 Task: Pick the "Butterfly" avatar for your profile.
Action: Mouse moved to (1174, 32)
Screenshot: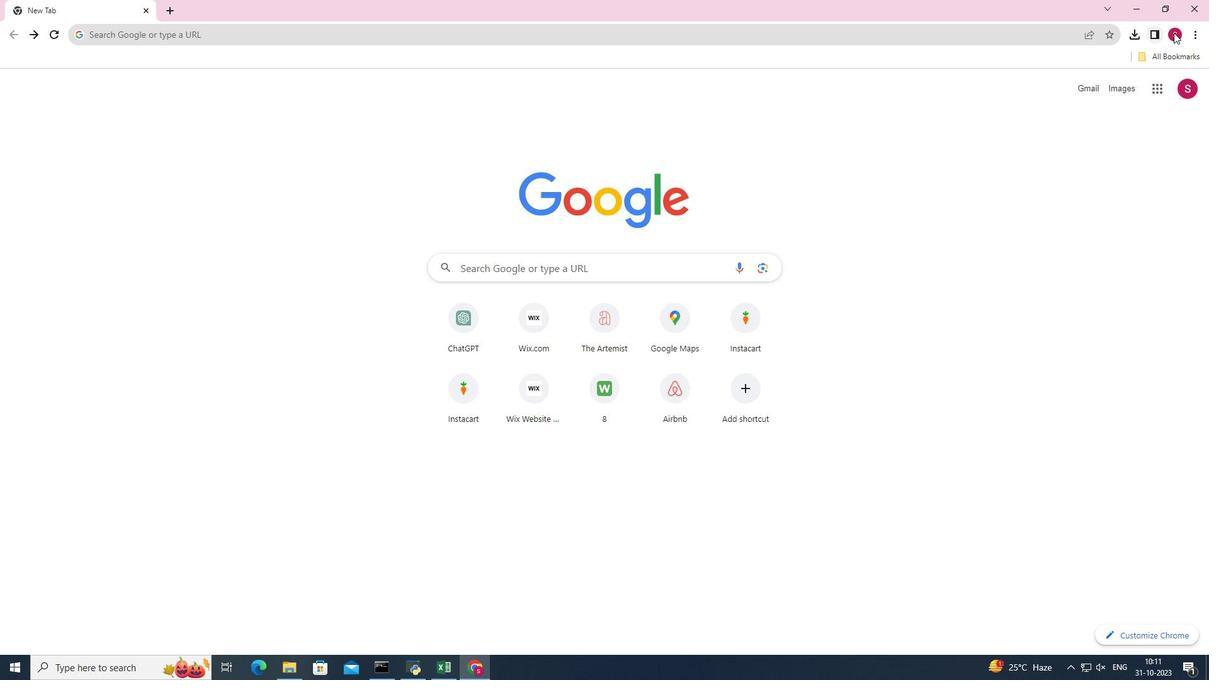 
Action: Mouse pressed left at (1174, 32)
Screenshot: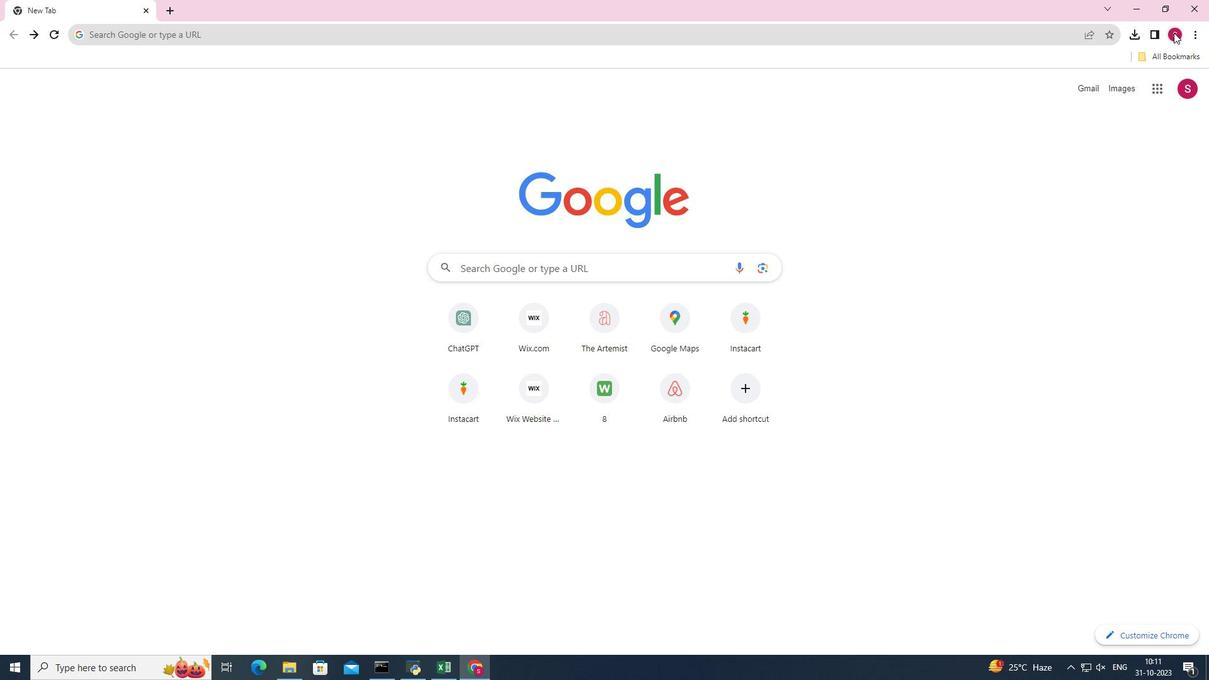 
Action: Mouse pressed left at (1174, 32)
Screenshot: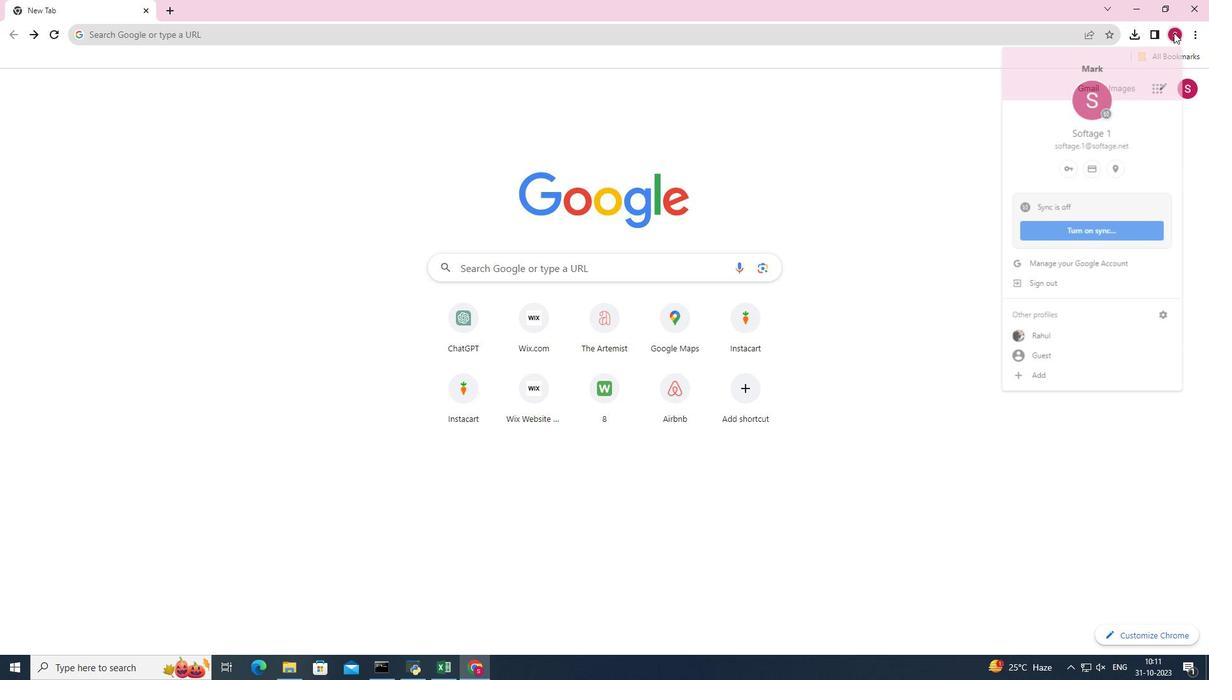 
Action: Mouse moved to (1174, 36)
Screenshot: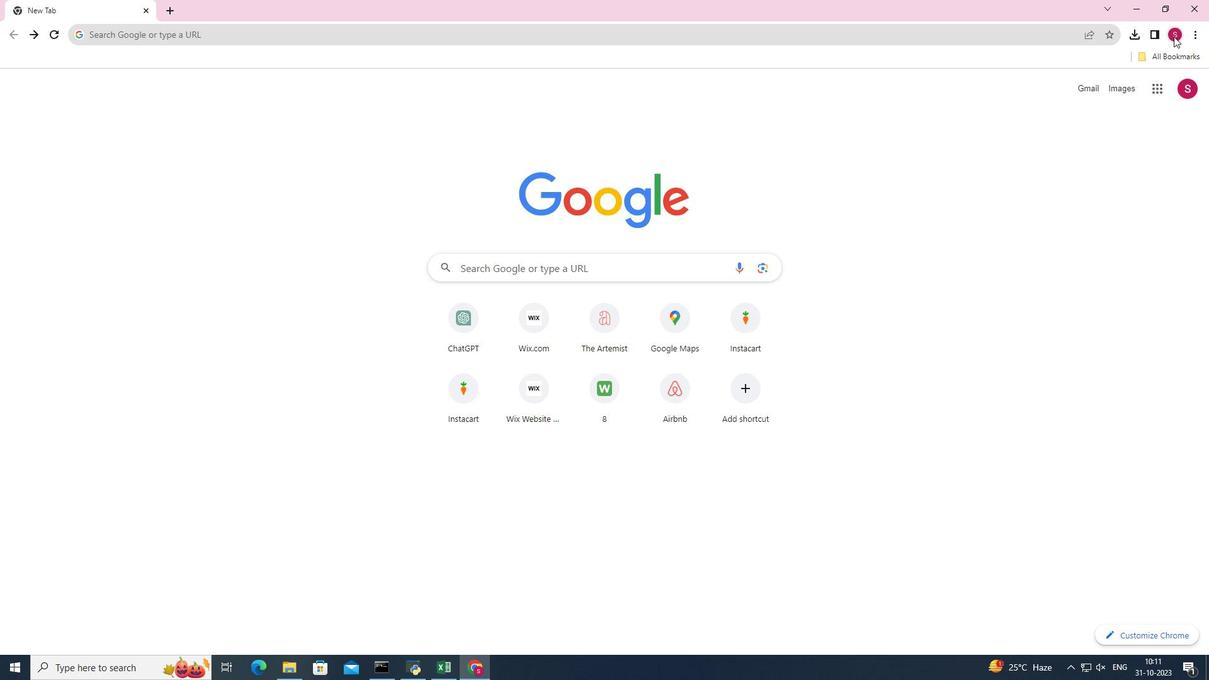 
Action: Mouse pressed left at (1174, 36)
Screenshot: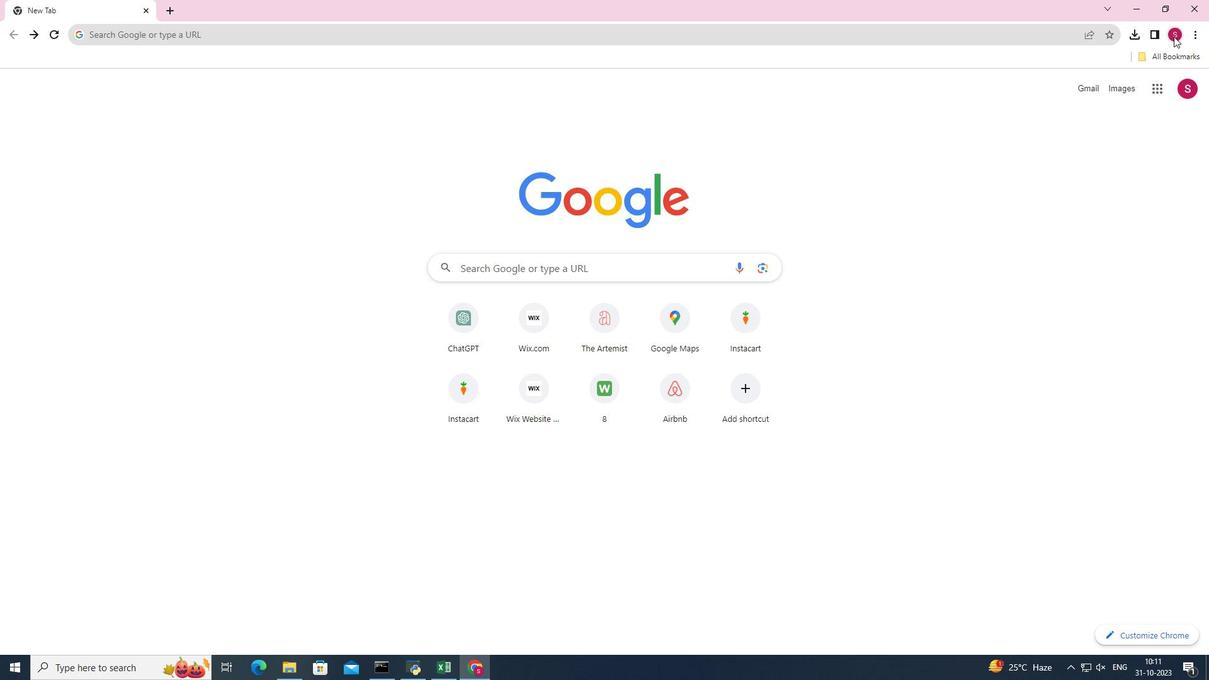 
Action: Mouse moved to (1164, 84)
Screenshot: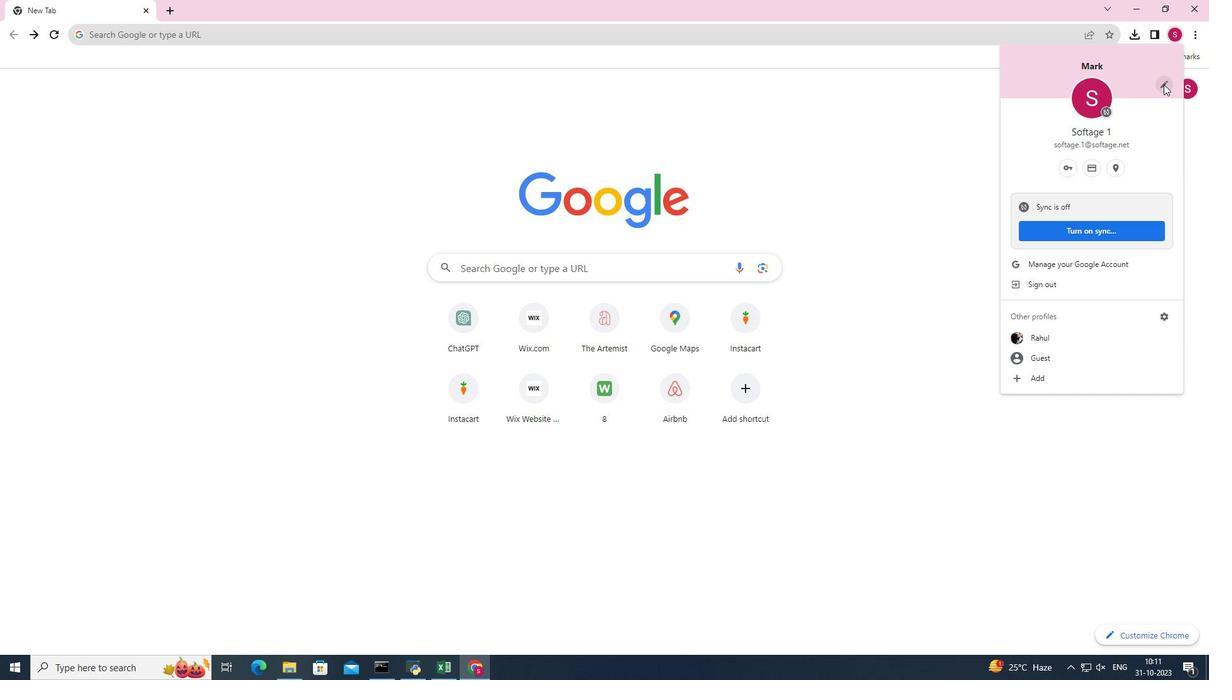 
Action: Mouse pressed left at (1164, 84)
Screenshot: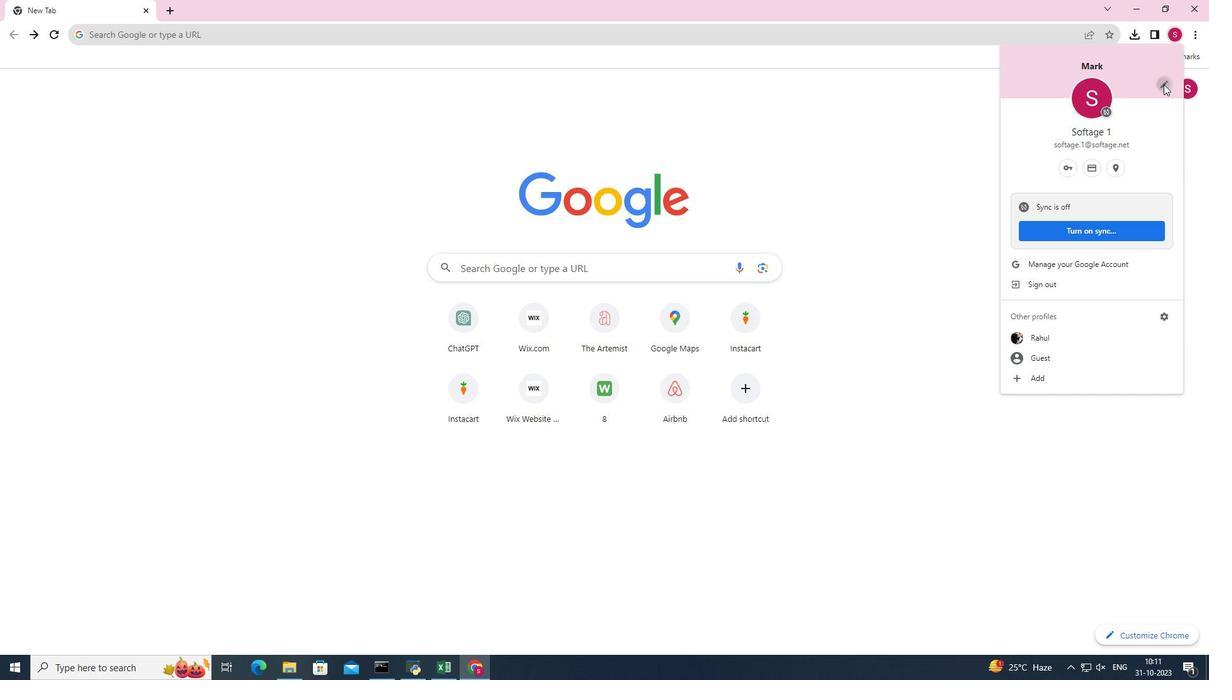 
Action: Mouse moved to (873, 385)
Screenshot: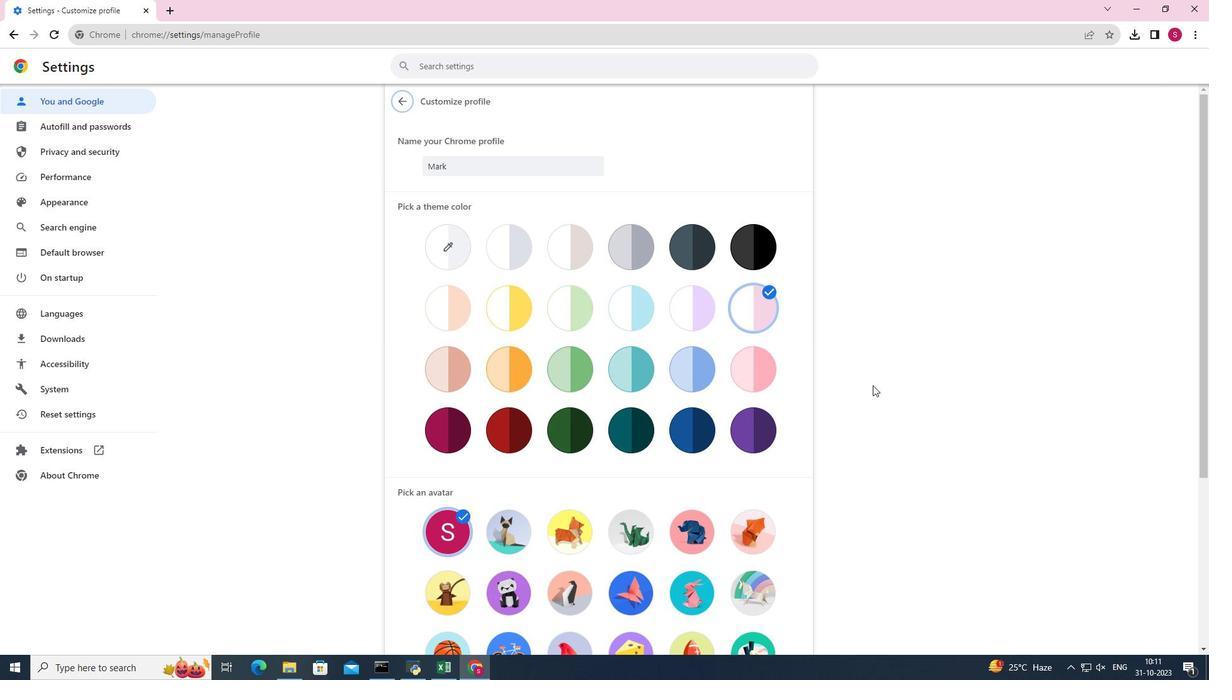 
Action: Mouse scrolled (873, 384) with delta (0, 0)
Screenshot: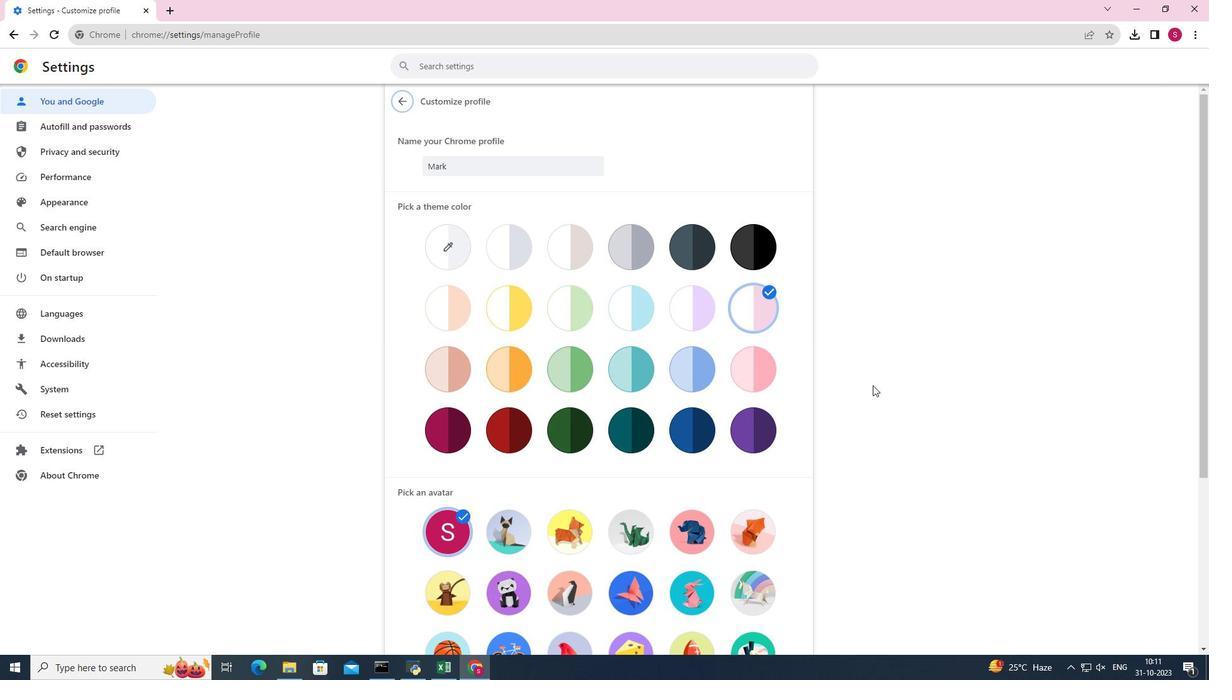 
Action: Mouse scrolled (873, 384) with delta (0, 0)
Screenshot: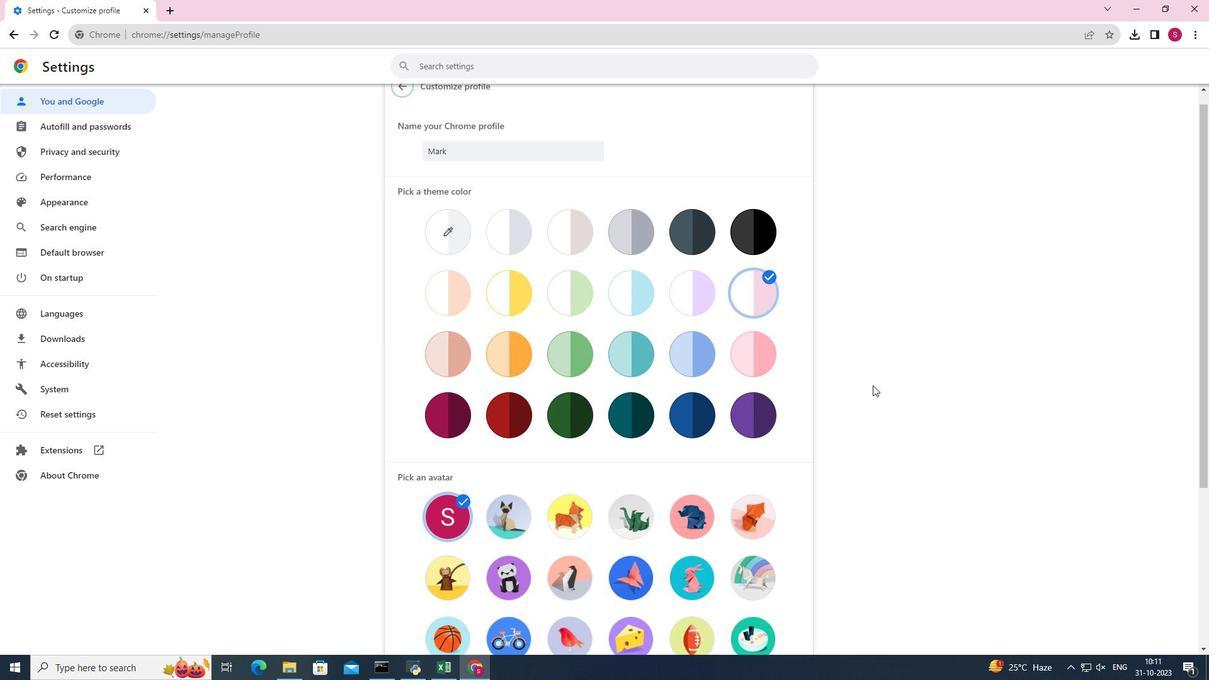 
Action: Mouse scrolled (873, 384) with delta (0, 0)
Screenshot: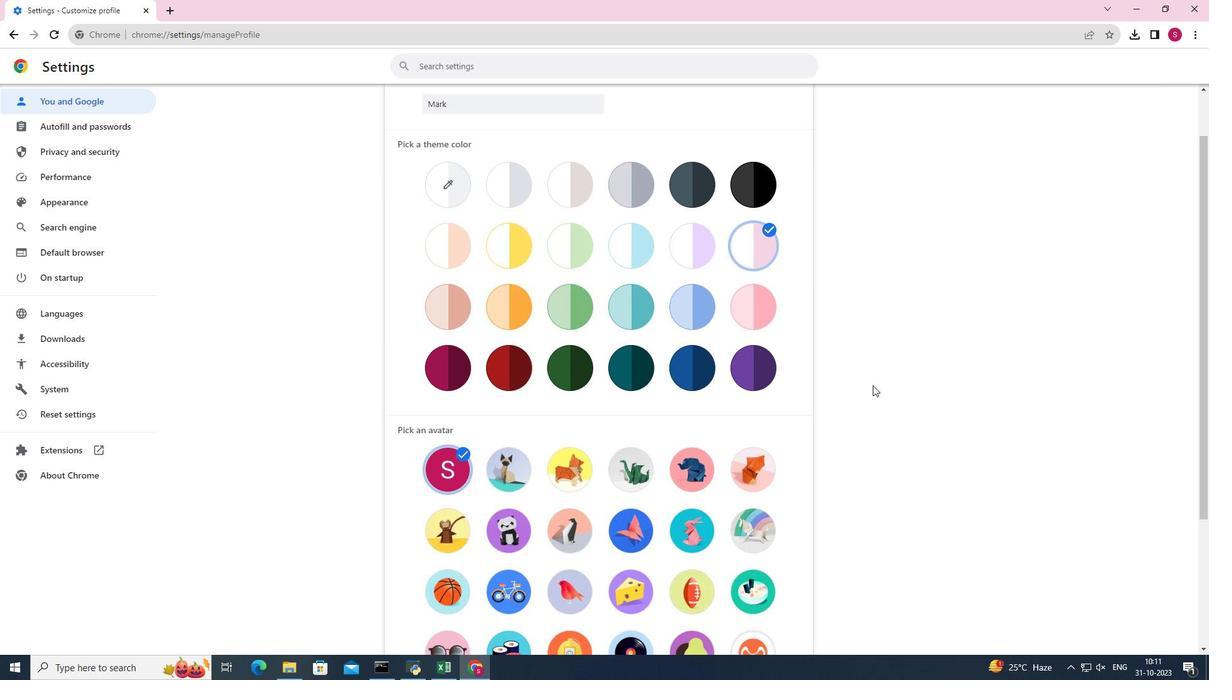 
Action: Mouse moved to (627, 400)
Screenshot: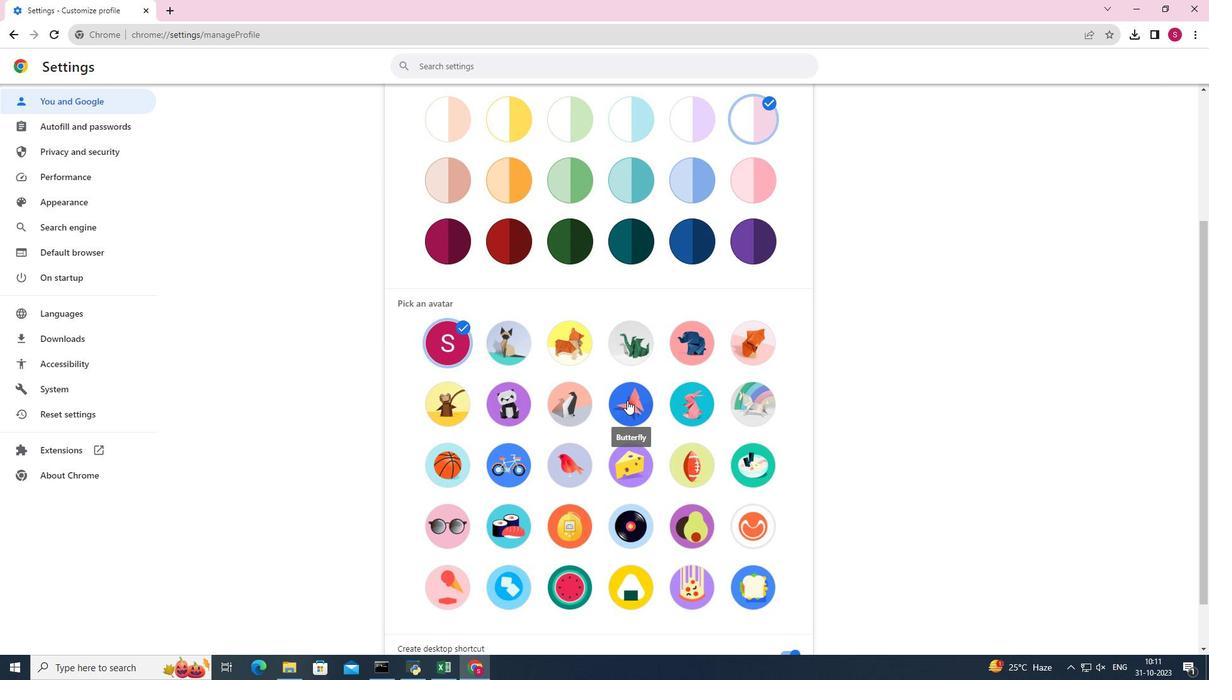 
Action: Mouse pressed left at (627, 400)
Screenshot: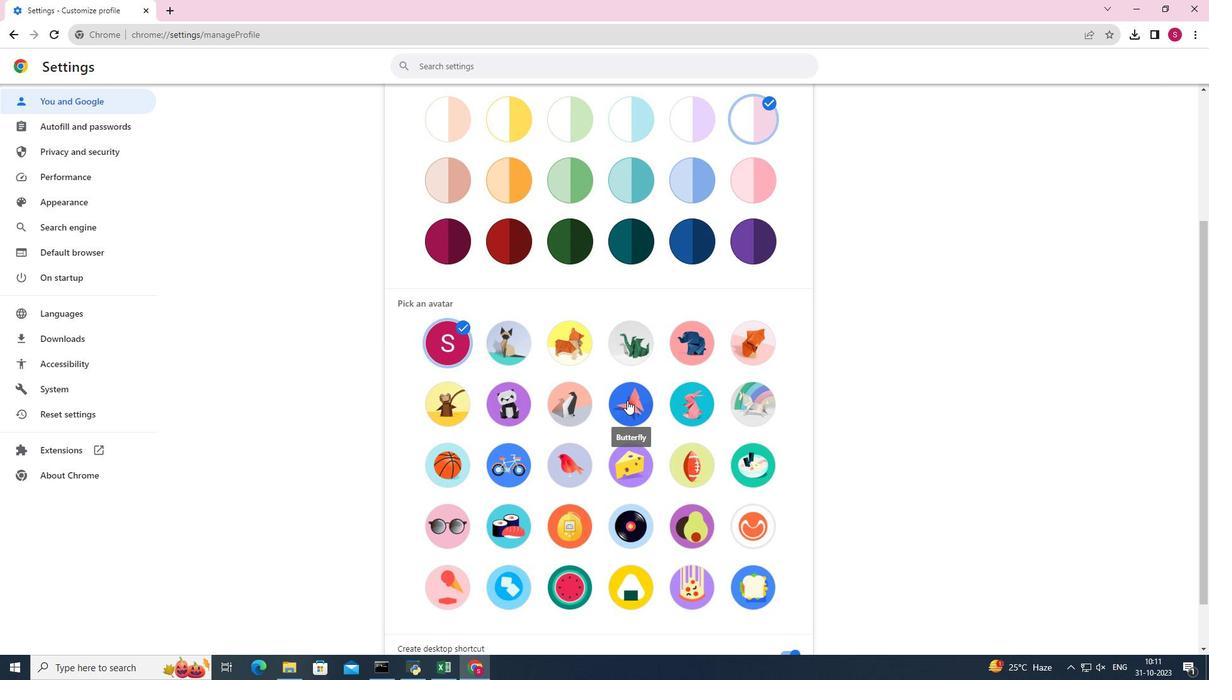 
Action: Mouse moved to (627, 401)
Screenshot: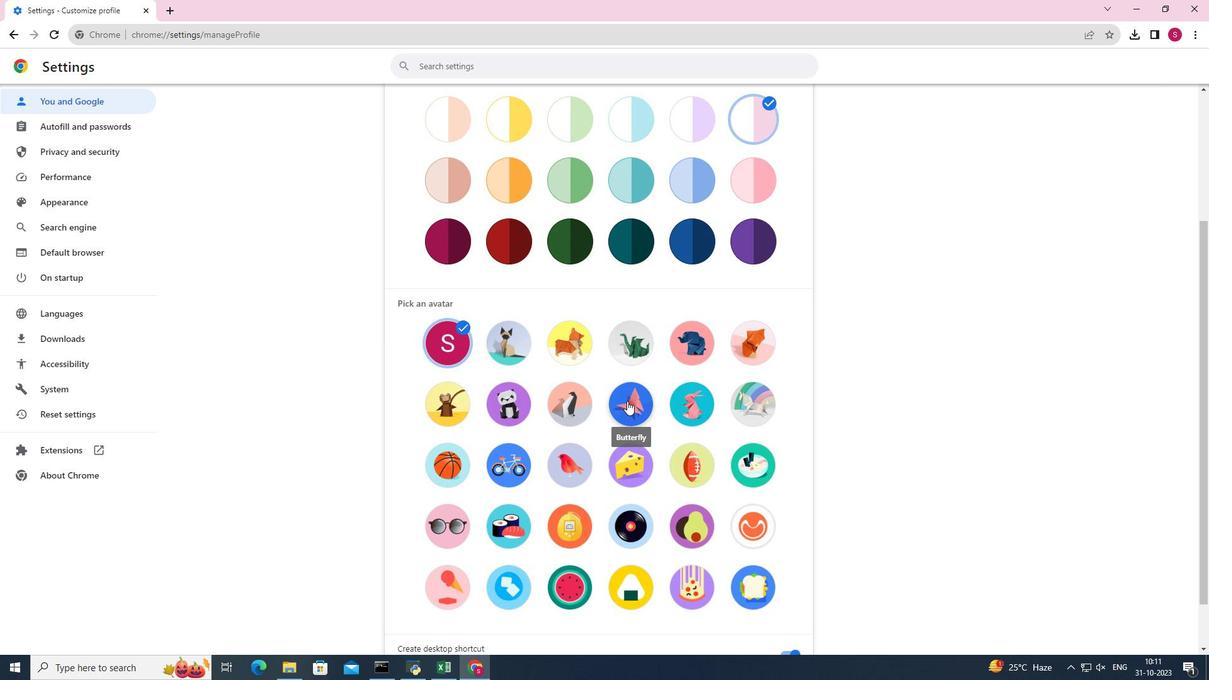 
Action: Mouse pressed left at (627, 401)
Screenshot: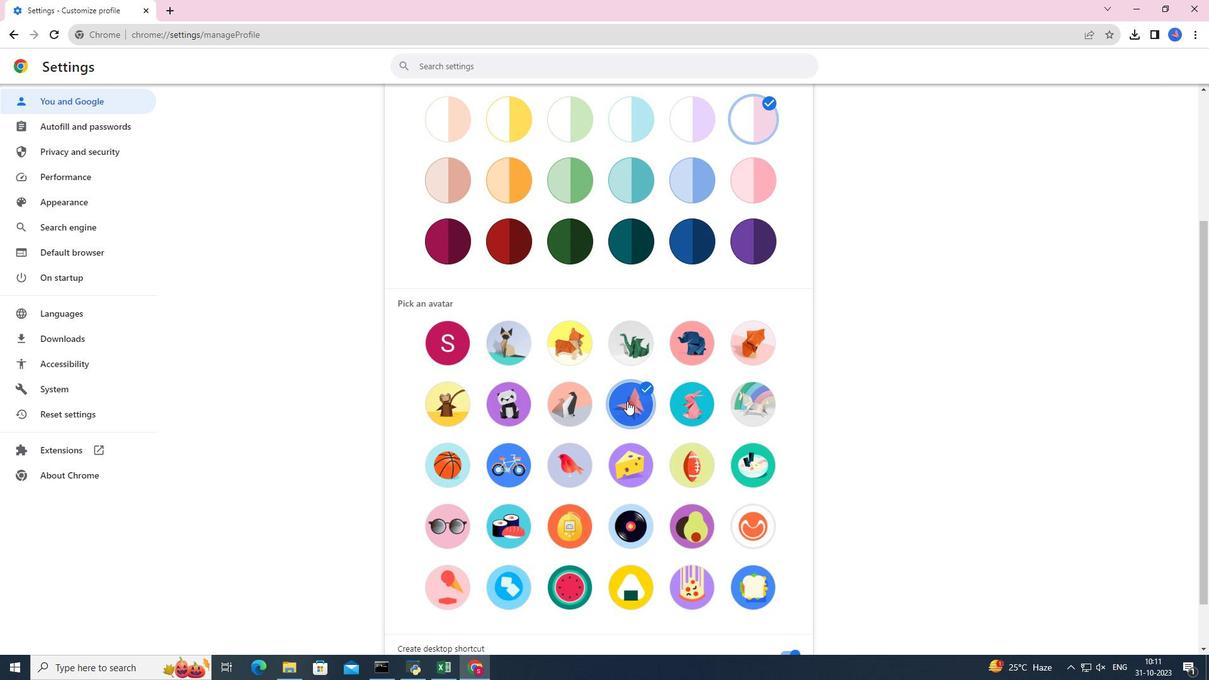 
Action: Mouse moved to (860, 395)
Screenshot: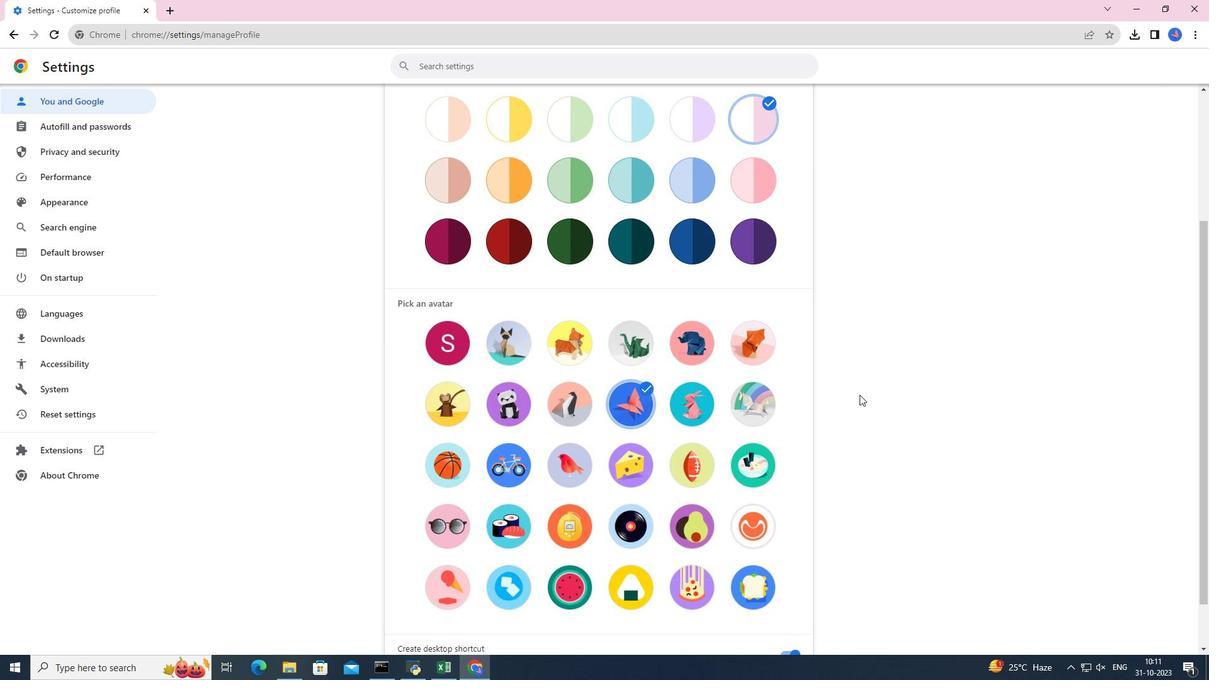 
